 Task: Apply the Bulleted list menu to the text "Human".
Action: Mouse moved to (178, 77)
Screenshot: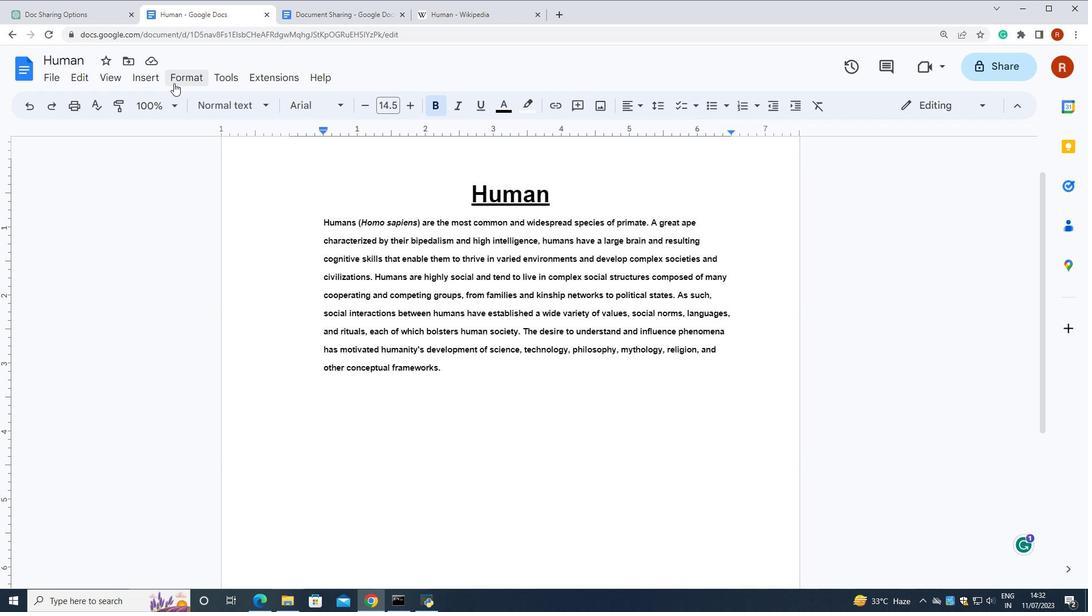 
Action: Mouse pressed left at (178, 77)
Screenshot: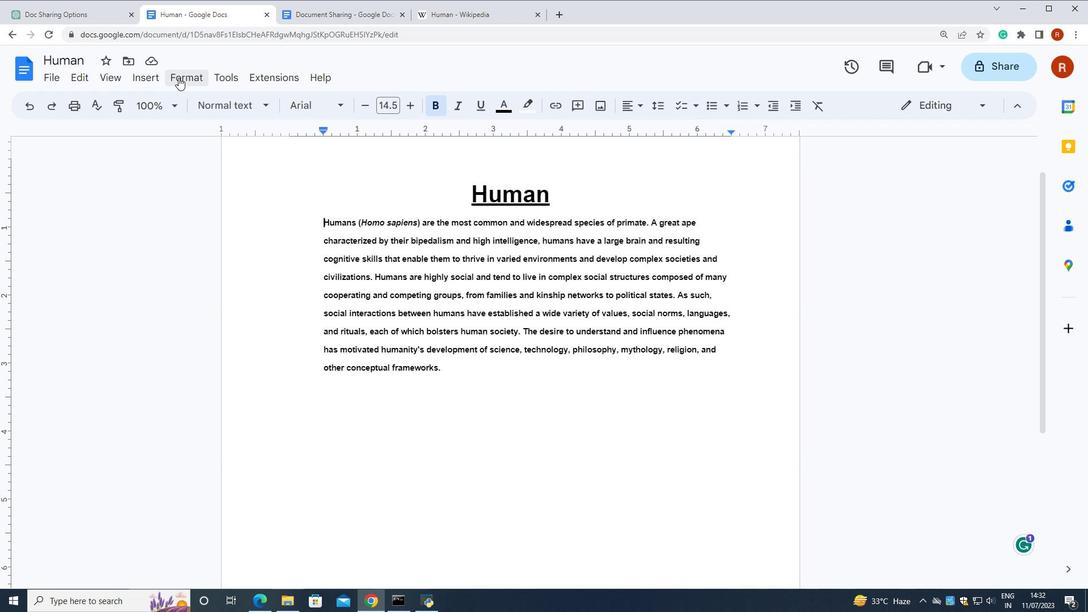 
Action: Mouse moved to (614, 279)
Screenshot: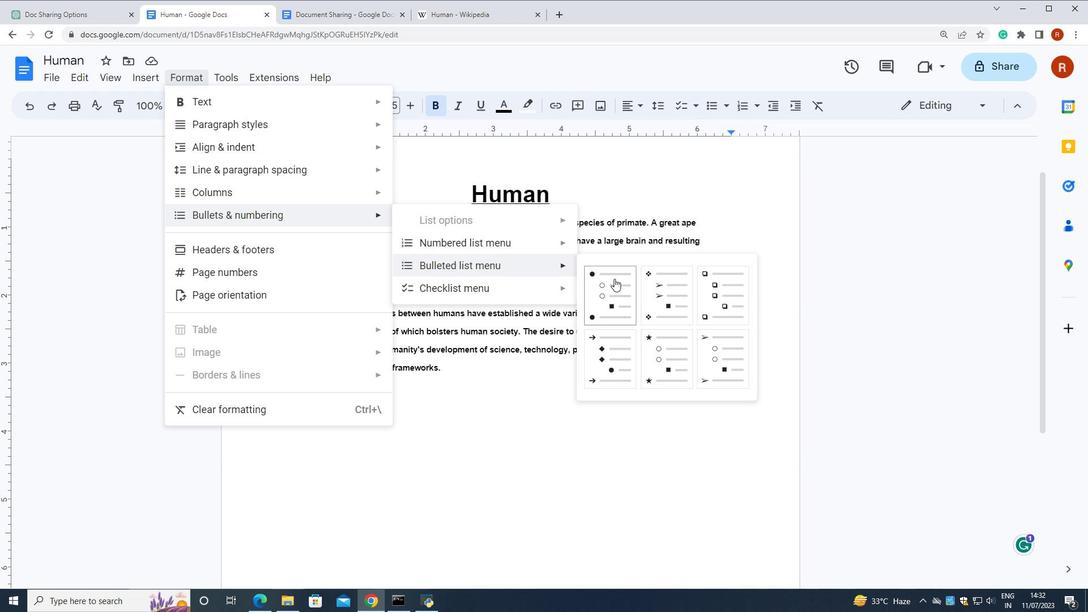 
Action: Mouse pressed left at (614, 279)
Screenshot: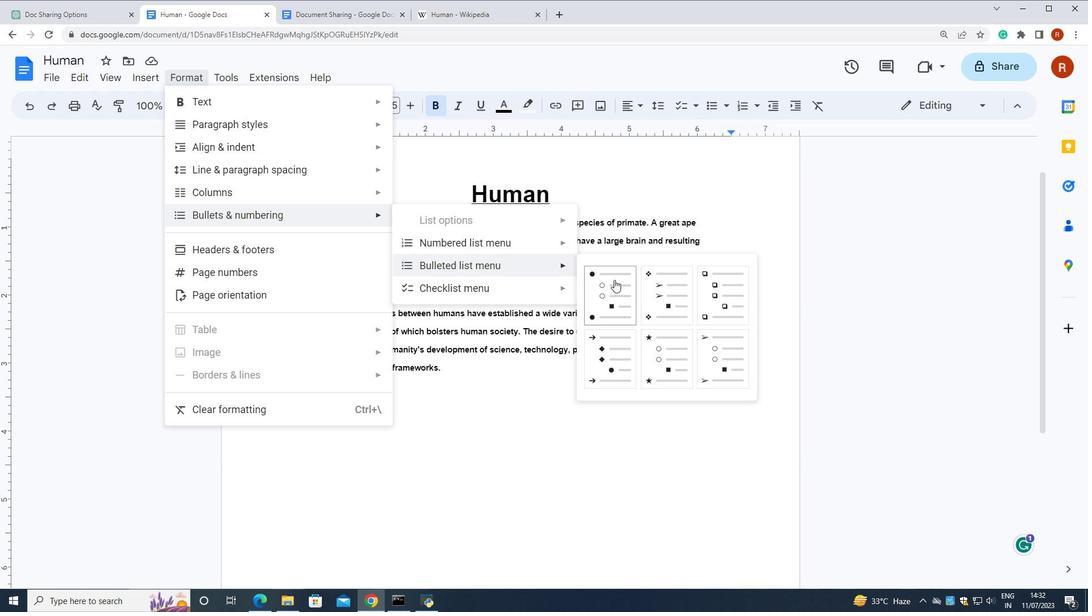 
Action: Mouse moved to (614, 280)
Screenshot: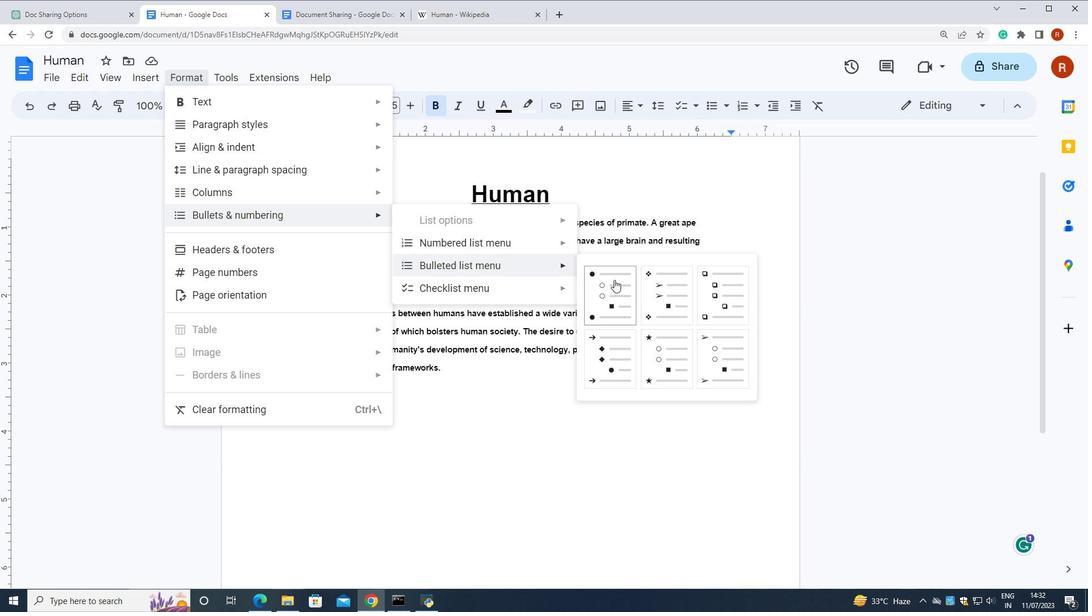 
